 Task: Add 12 Flavor Gummi Bears to the cart.
Action: Mouse pressed left at (25, 65)
Screenshot: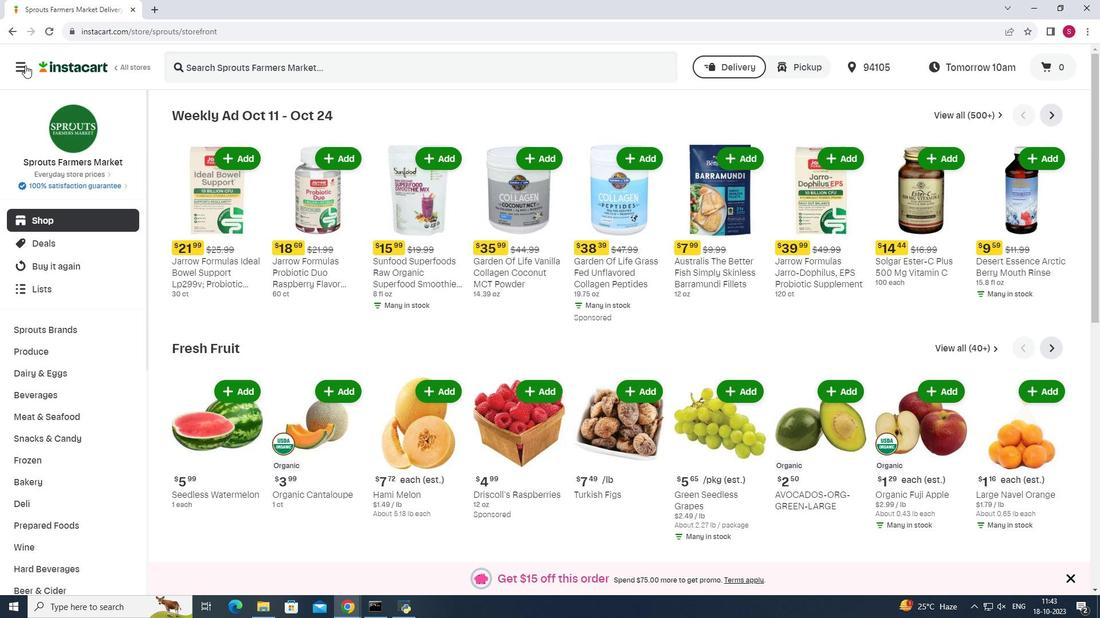 
Action: Mouse moved to (87, 307)
Screenshot: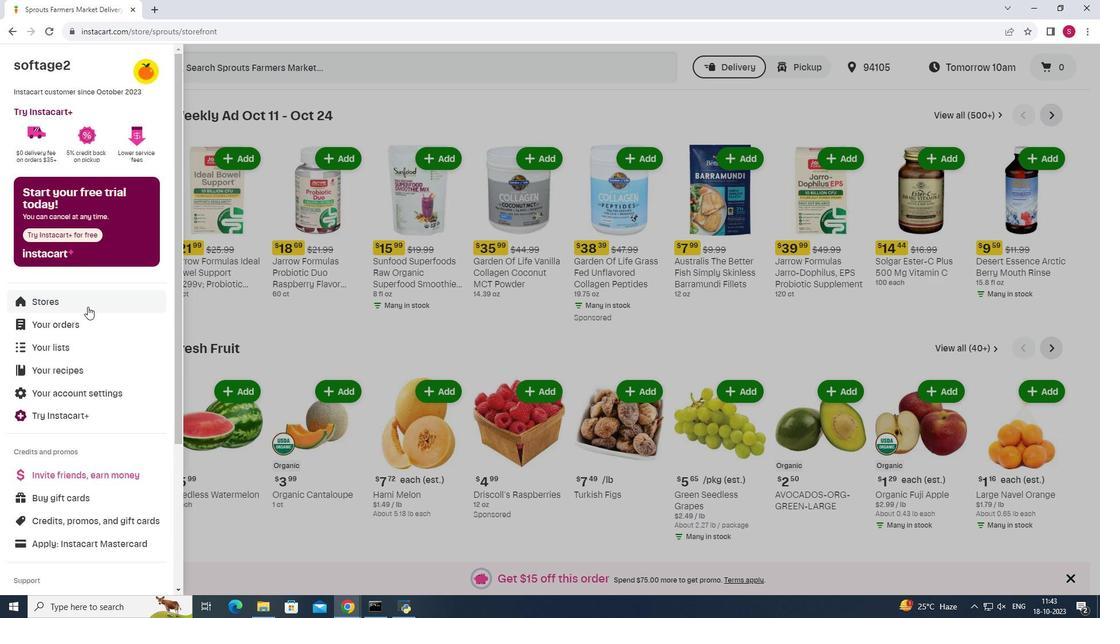 
Action: Mouse pressed left at (87, 307)
Screenshot: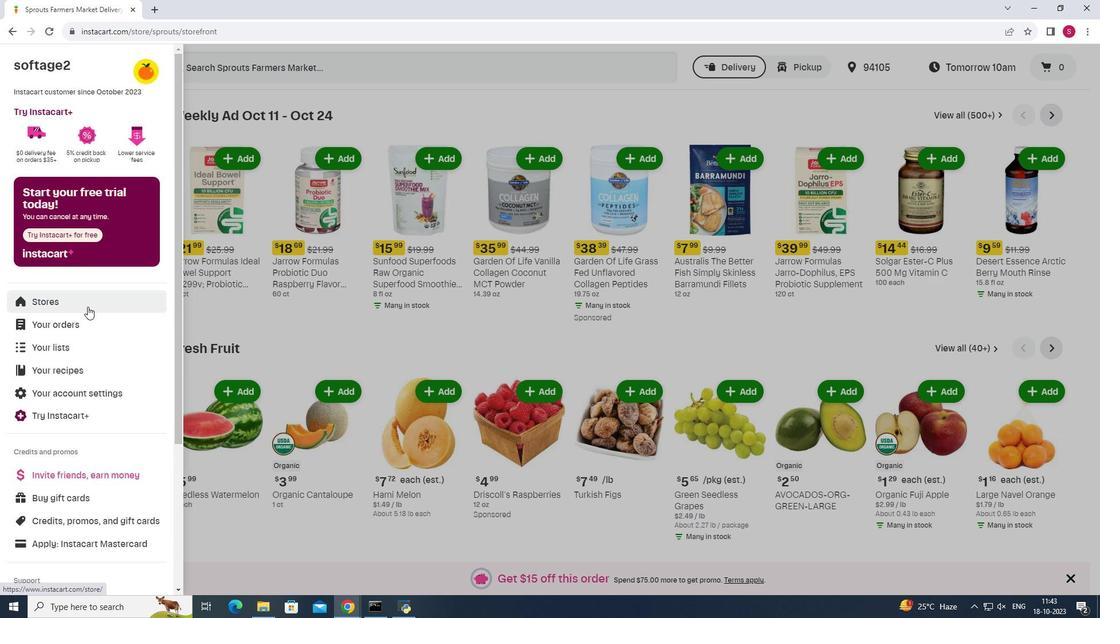 
Action: Mouse moved to (266, 101)
Screenshot: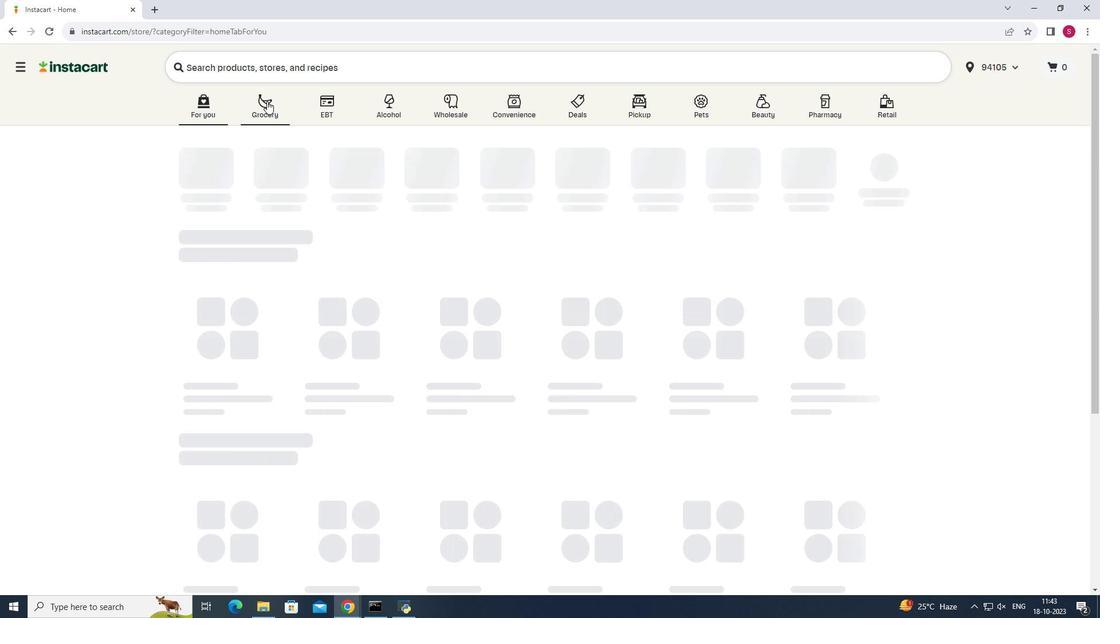 
Action: Mouse pressed left at (266, 101)
Screenshot: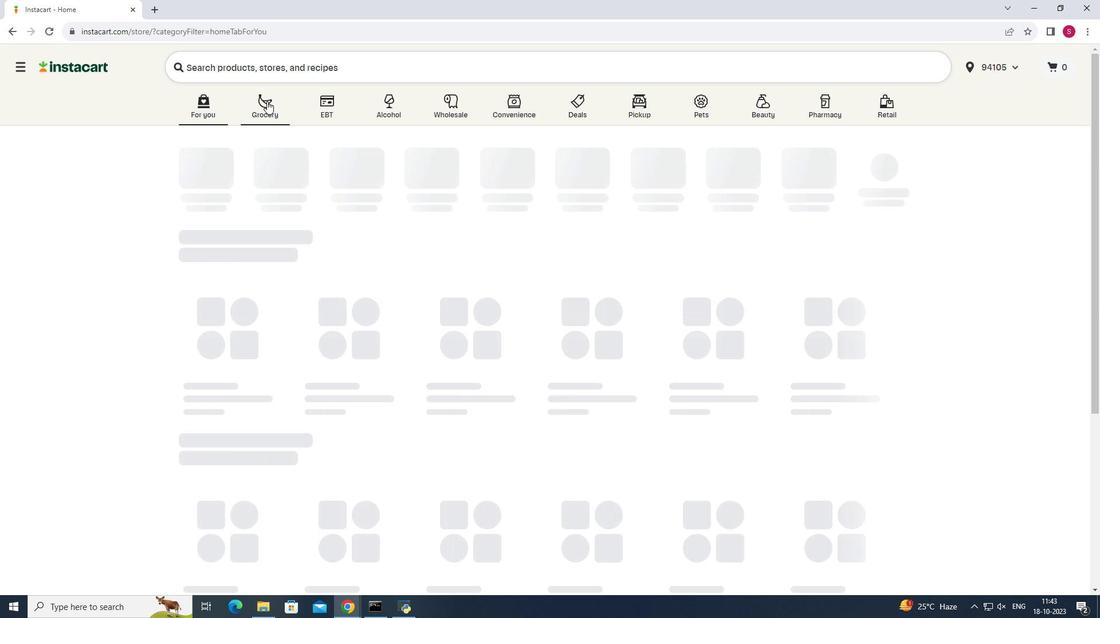 
Action: Mouse moved to (791, 154)
Screenshot: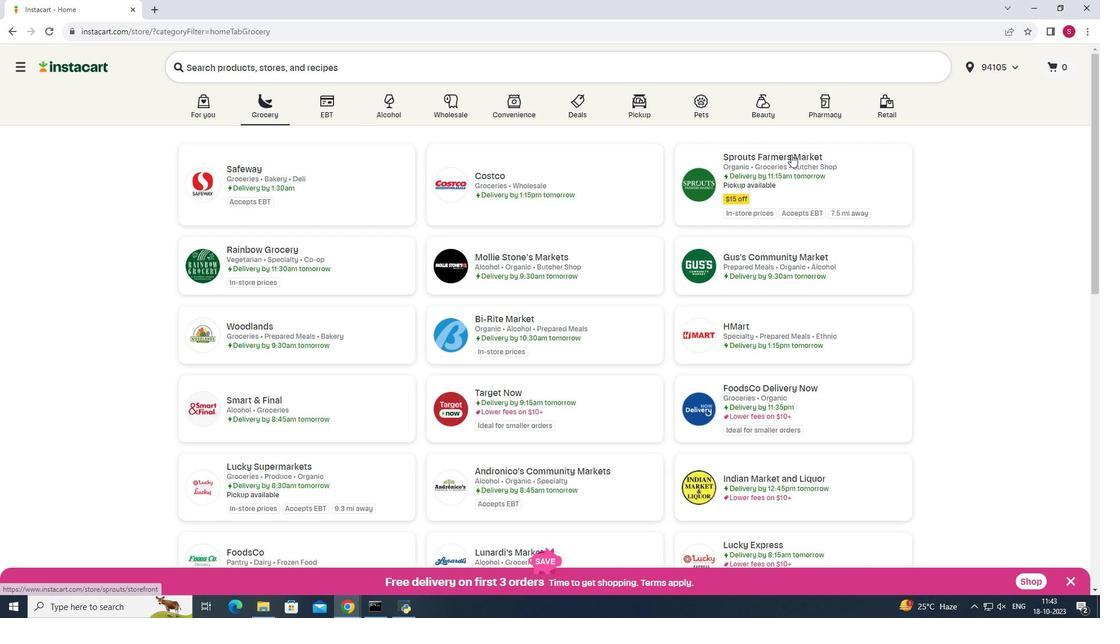 
Action: Mouse pressed left at (791, 154)
Screenshot: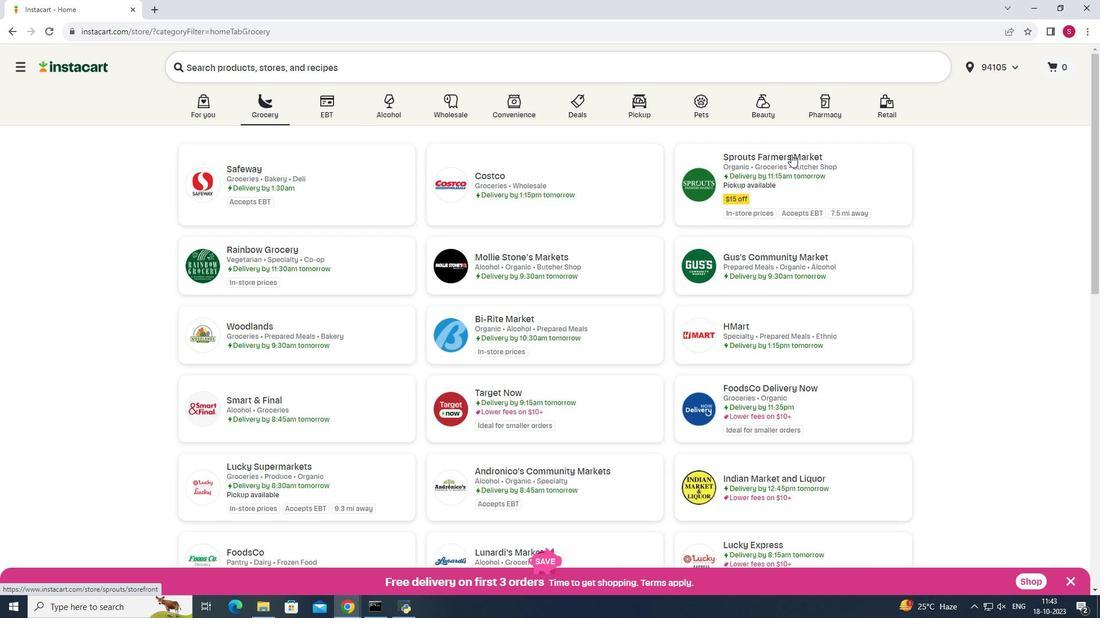 
Action: Mouse moved to (67, 444)
Screenshot: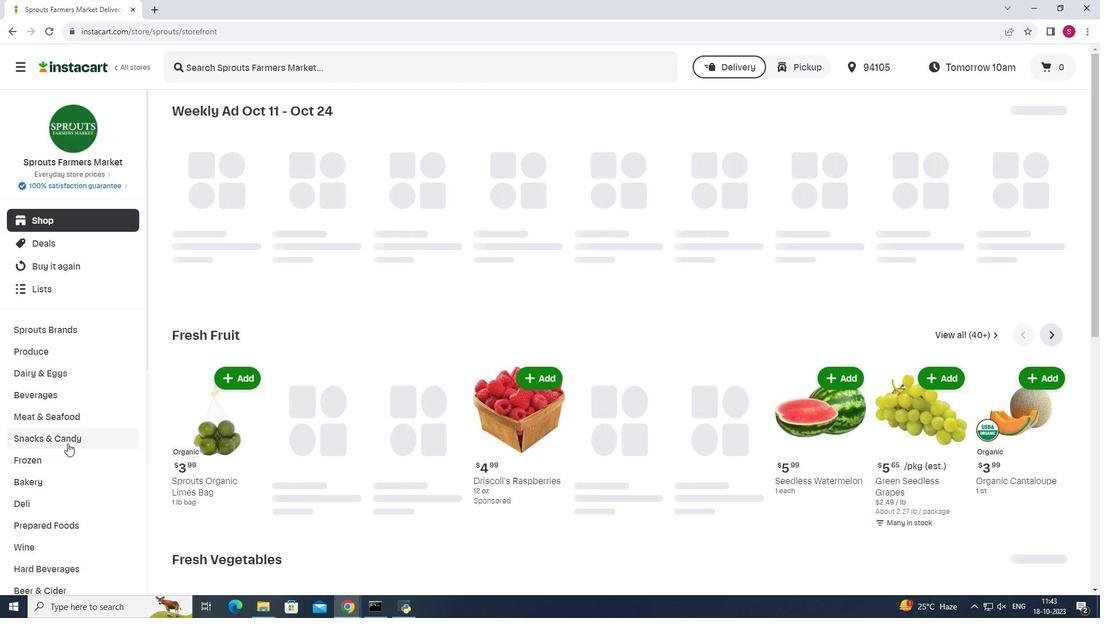 
Action: Mouse pressed left at (67, 444)
Screenshot: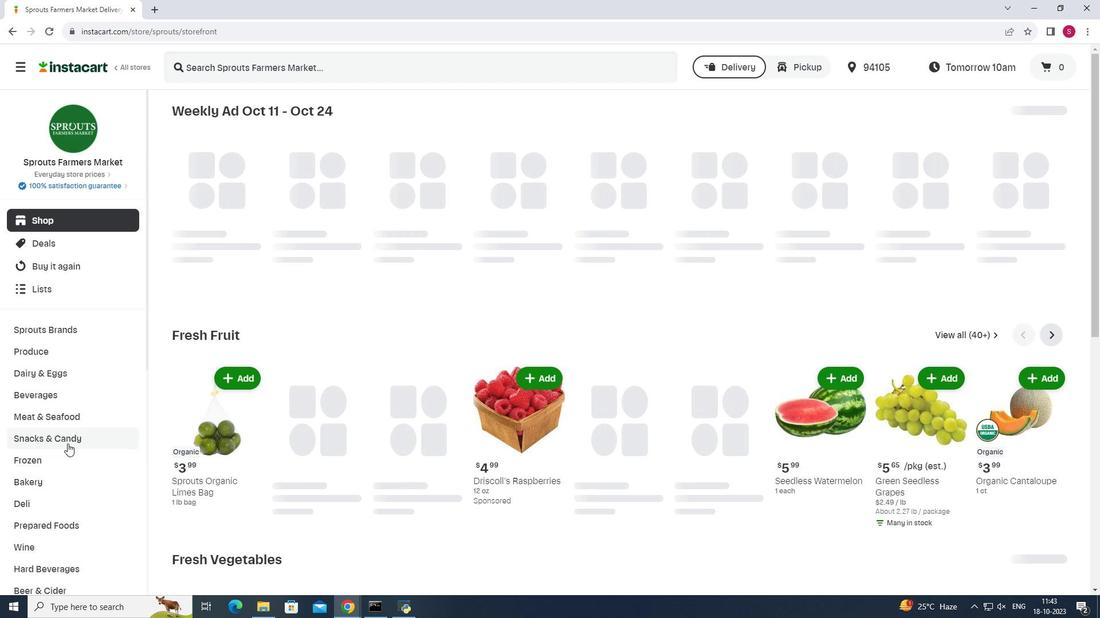 
Action: Mouse moved to (315, 142)
Screenshot: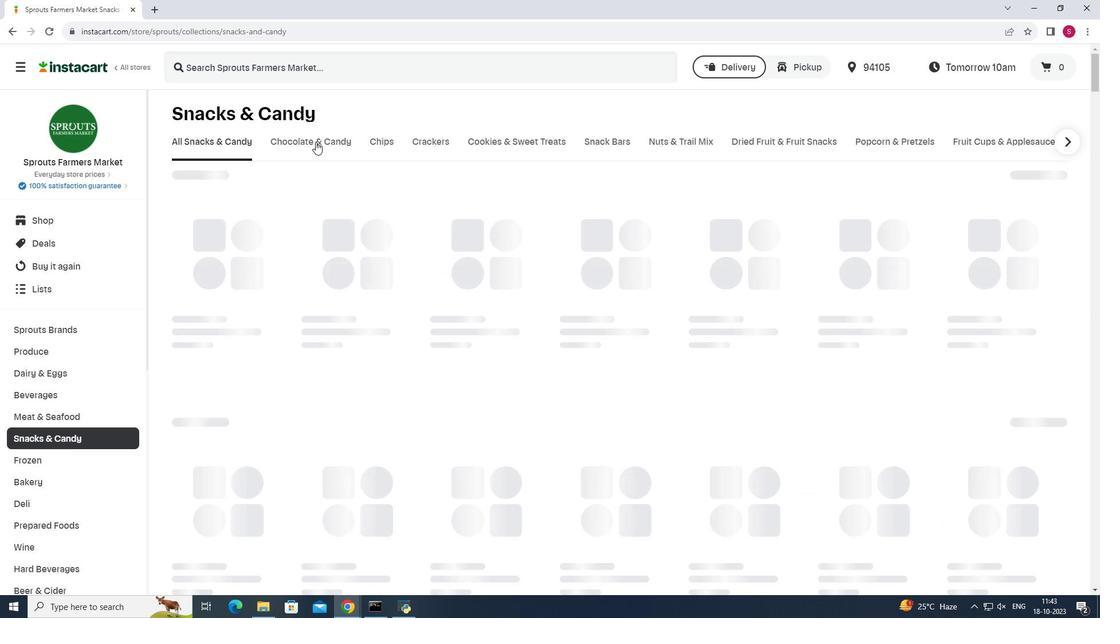 
Action: Mouse pressed left at (315, 142)
Screenshot: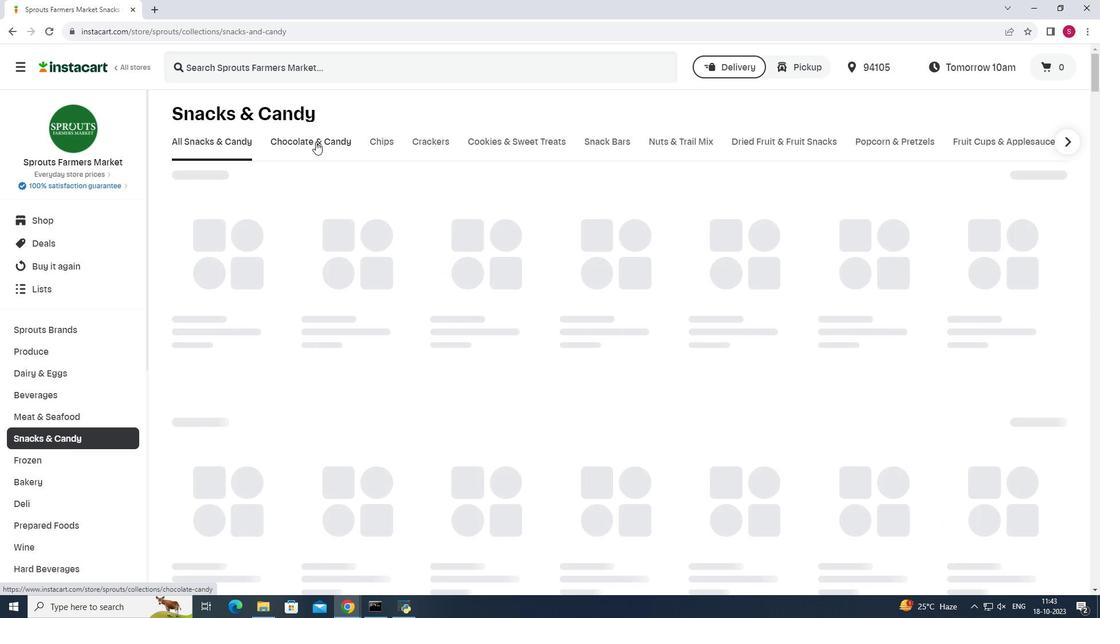 
Action: Mouse moved to (389, 191)
Screenshot: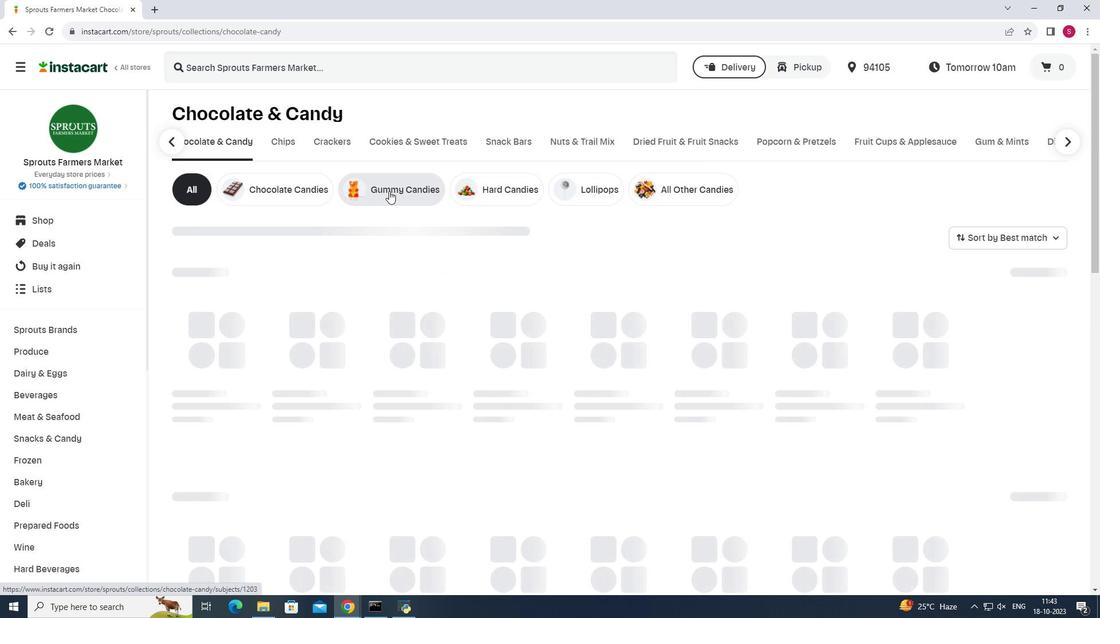 
Action: Mouse pressed left at (389, 191)
Screenshot: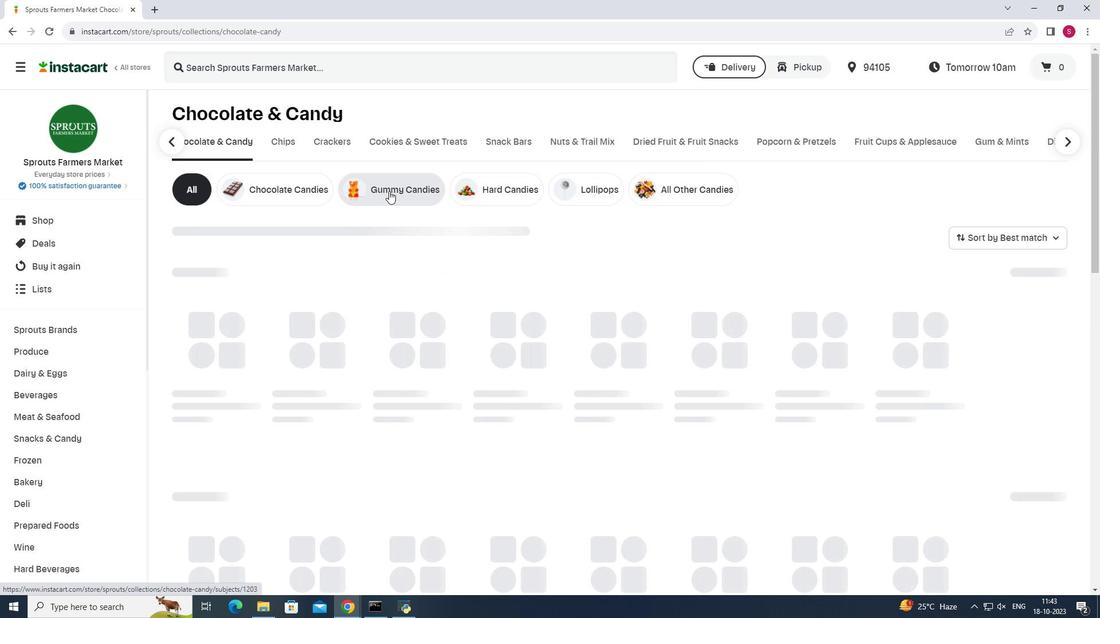 
Action: Mouse moved to (342, 72)
Screenshot: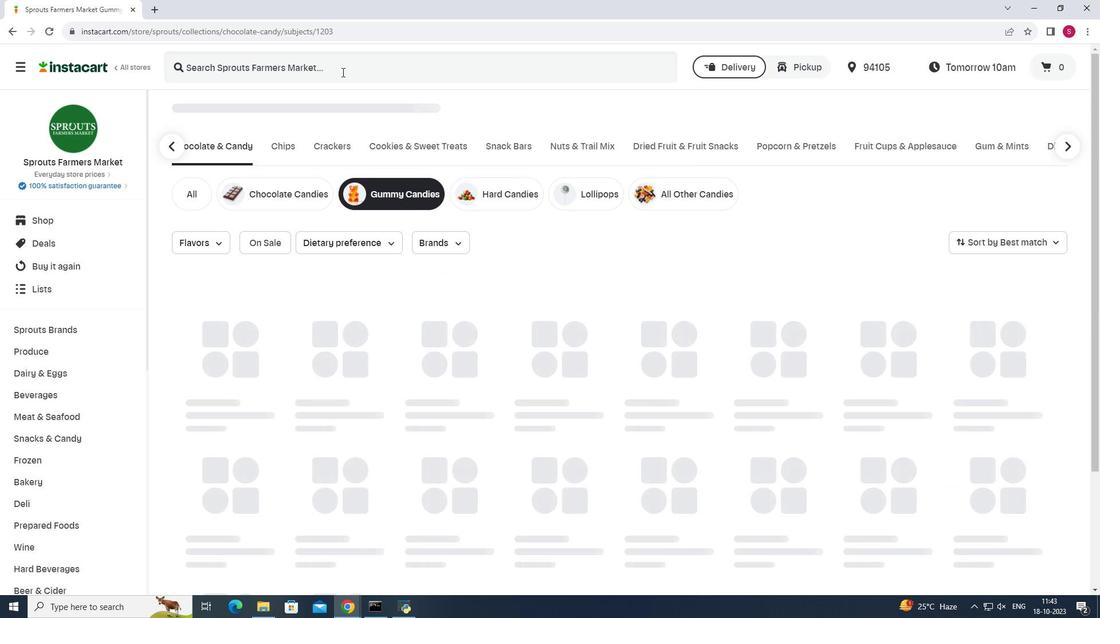 
Action: Mouse pressed left at (342, 72)
Screenshot: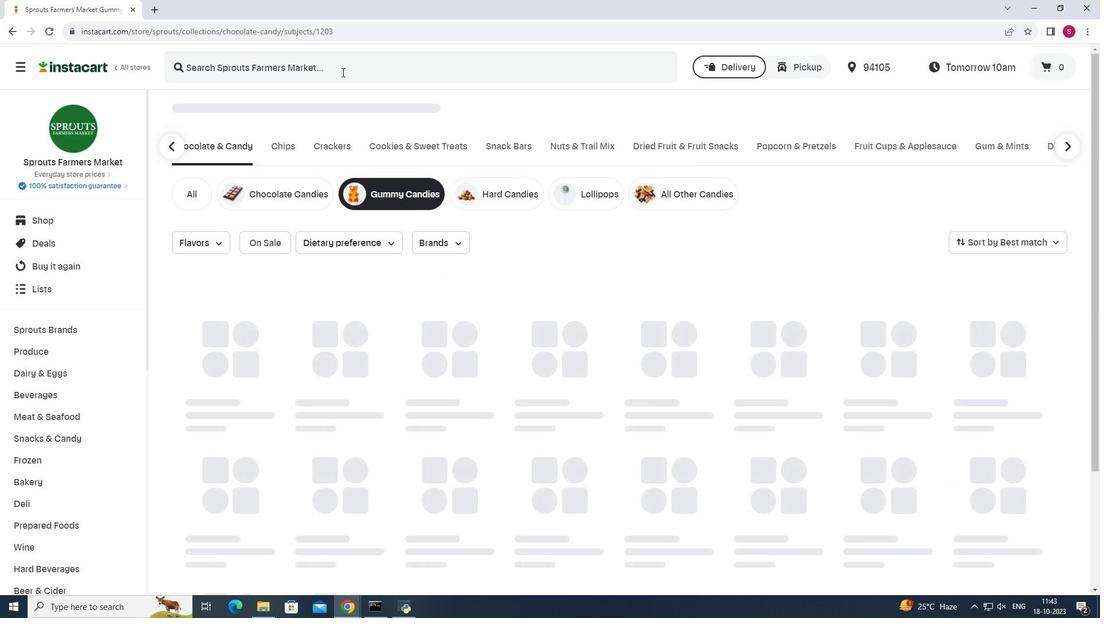 
Action: Mouse moved to (342, 72)
Screenshot: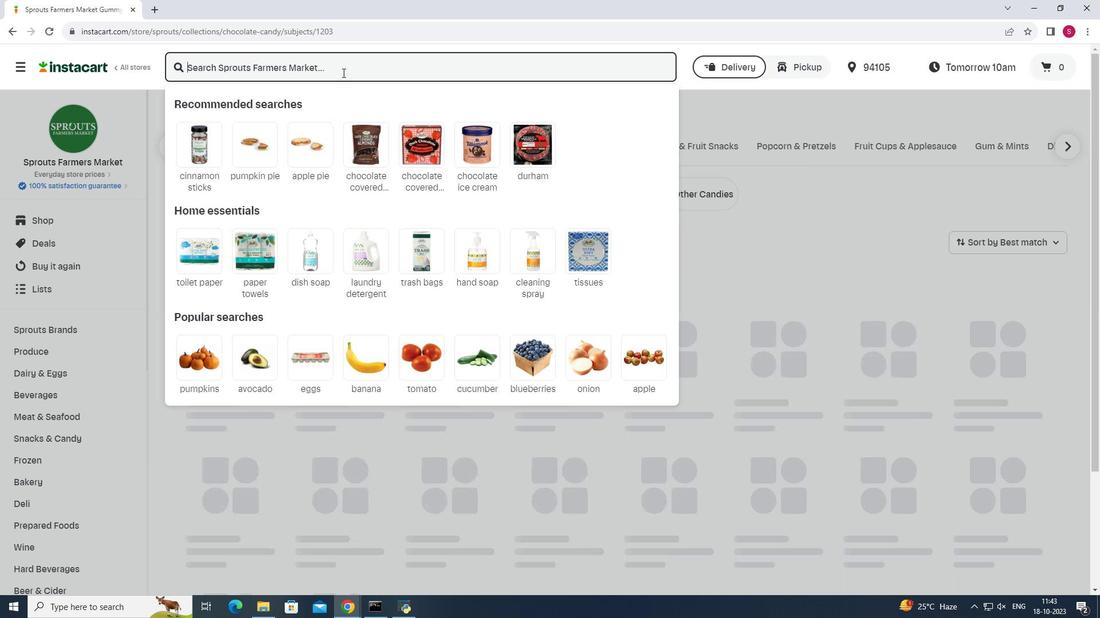 
Action: Key pressed 12<Key.space><Key.shift>Flavor<Key.space><Key.shift>Gummi<Key.space><Key.shift>Bears<Key.enter>
Screenshot: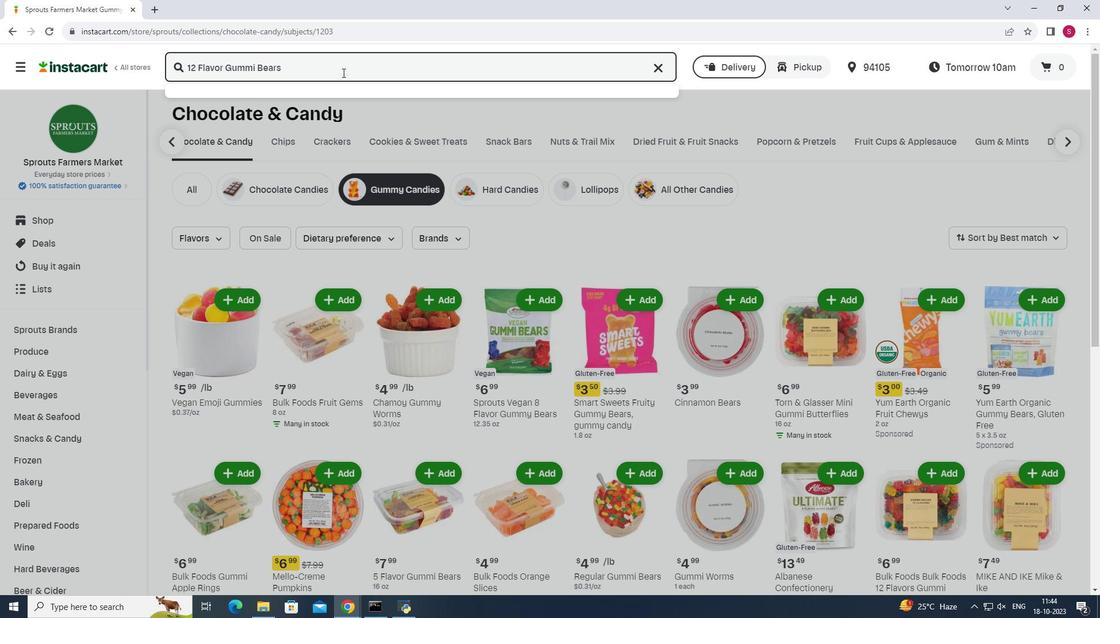 
Action: Mouse moved to (486, 187)
Screenshot: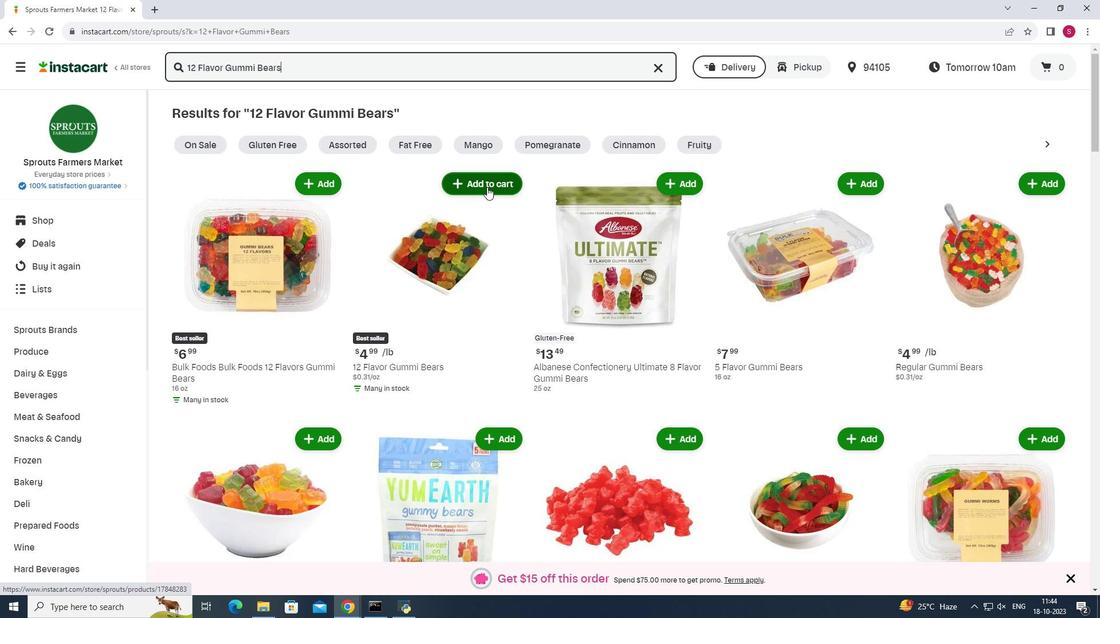 
Action: Mouse pressed left at (486, 187)
Screenshot: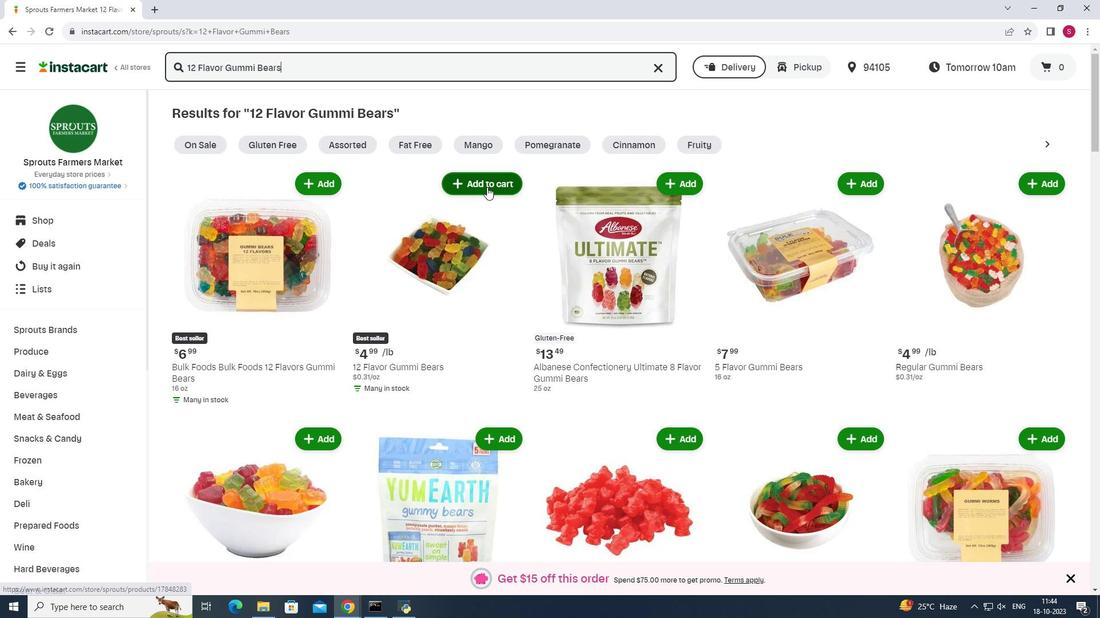 
Action: Mouse moved to (779, 169)
Screenshot: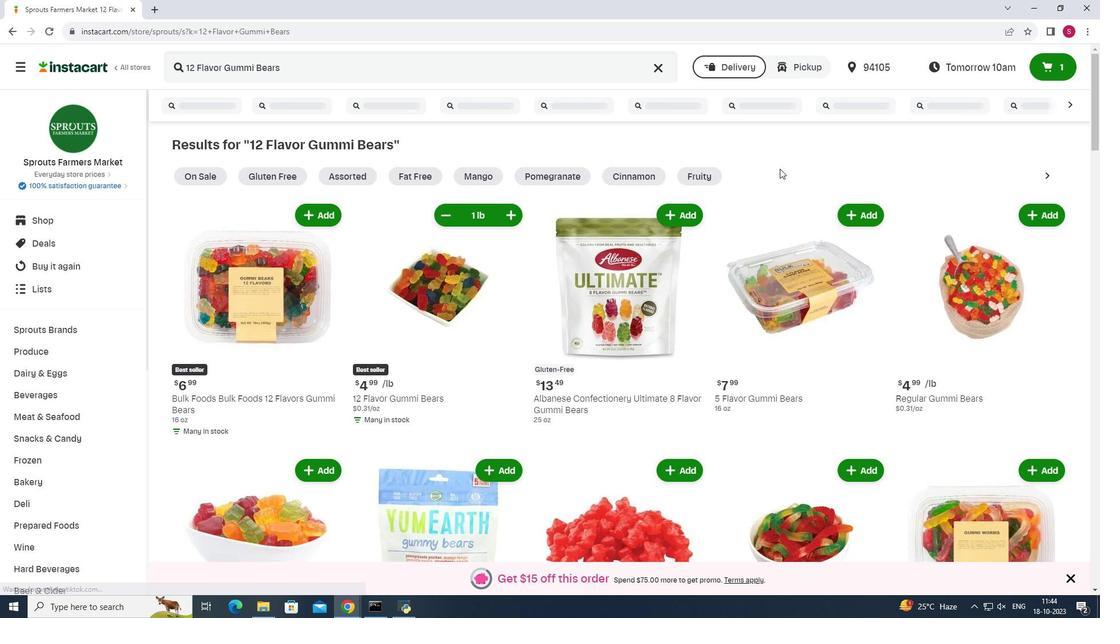 
